 Task: Use the formula "MIRR" in spreadsheet "Project portfolio".
Action: Mouse moved to (555, 302)
Screenshot: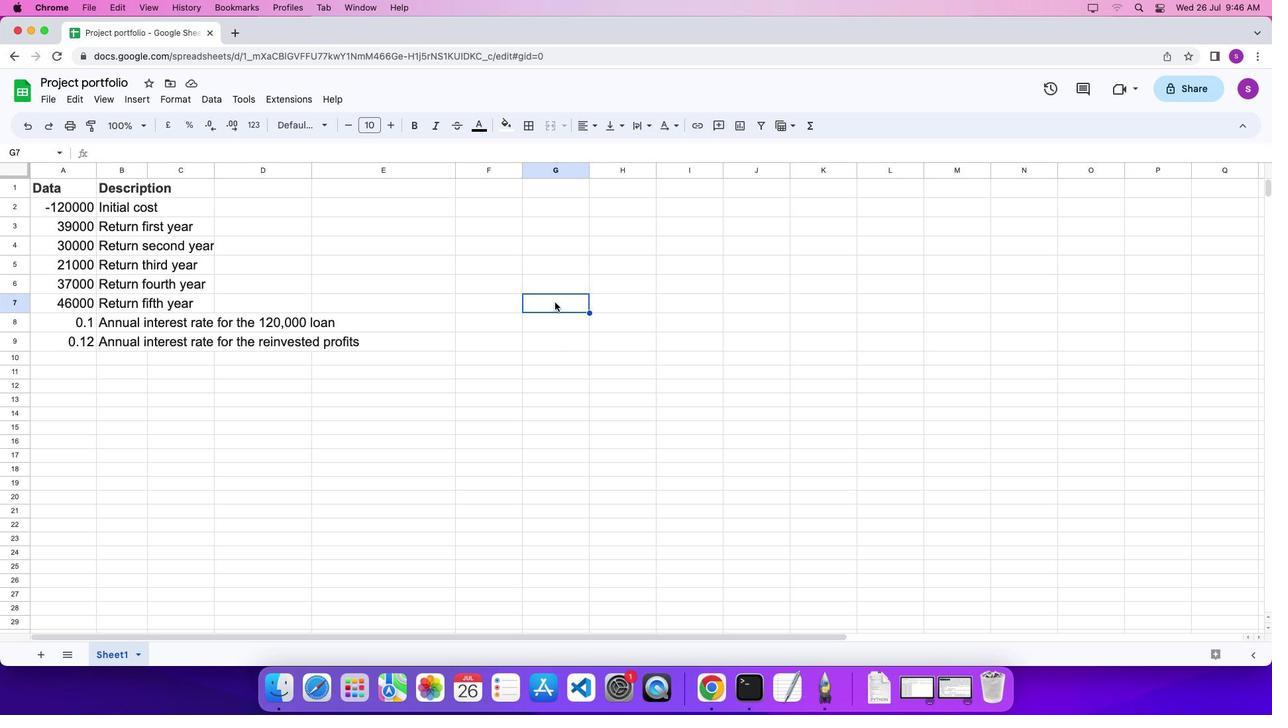 
Action: Mouse pressed left at (555, 302)
Screenshot: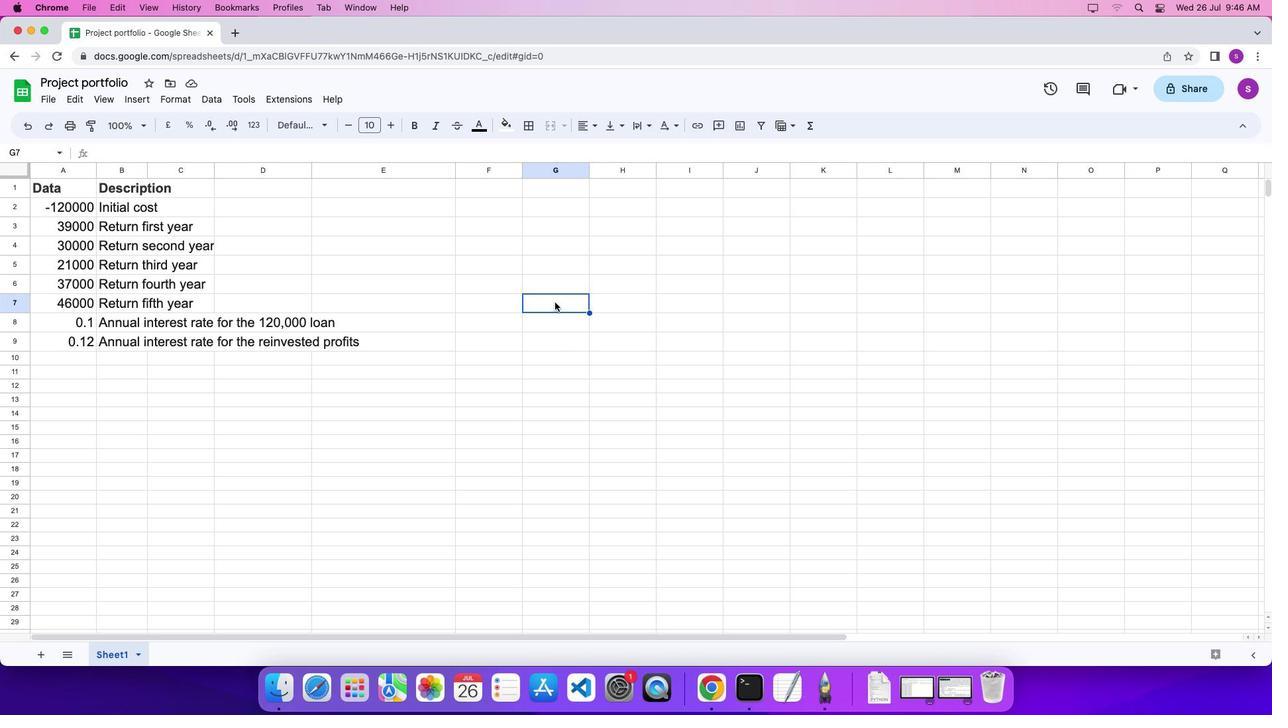 
Action: Key pressed '='
Screenshot: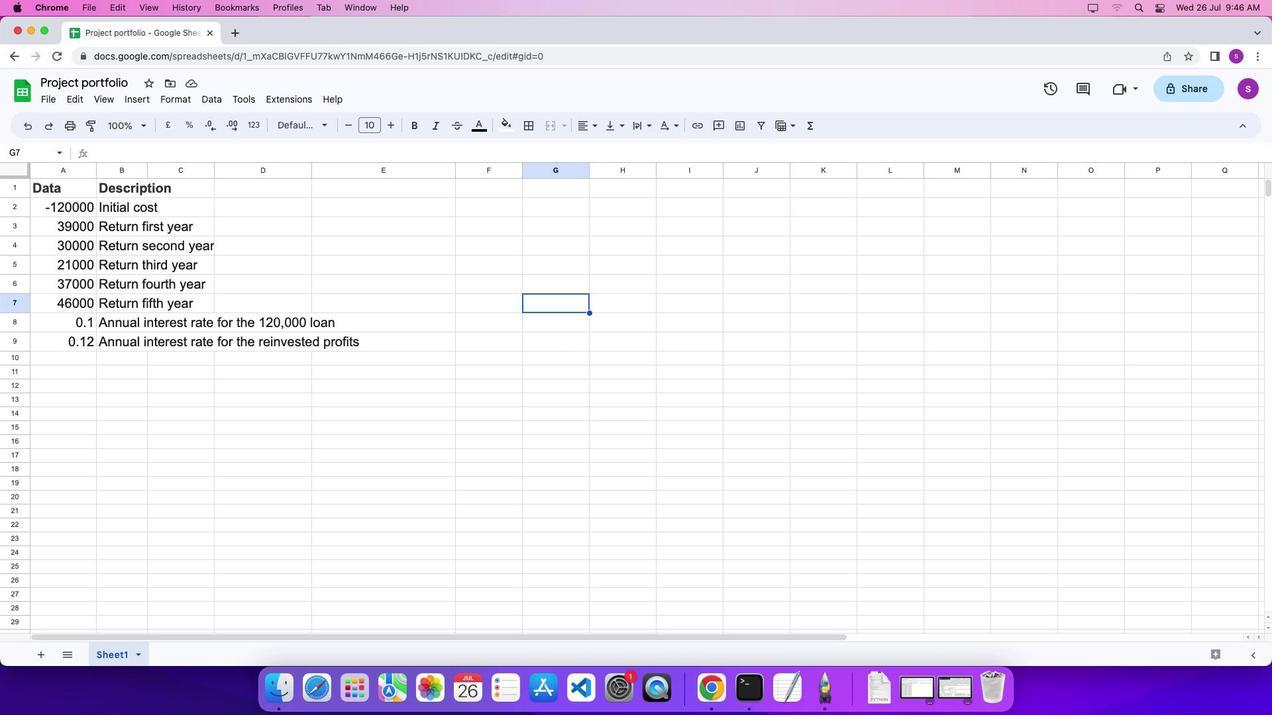 
Action: Mouse moved to (802, 120)
Screenshot: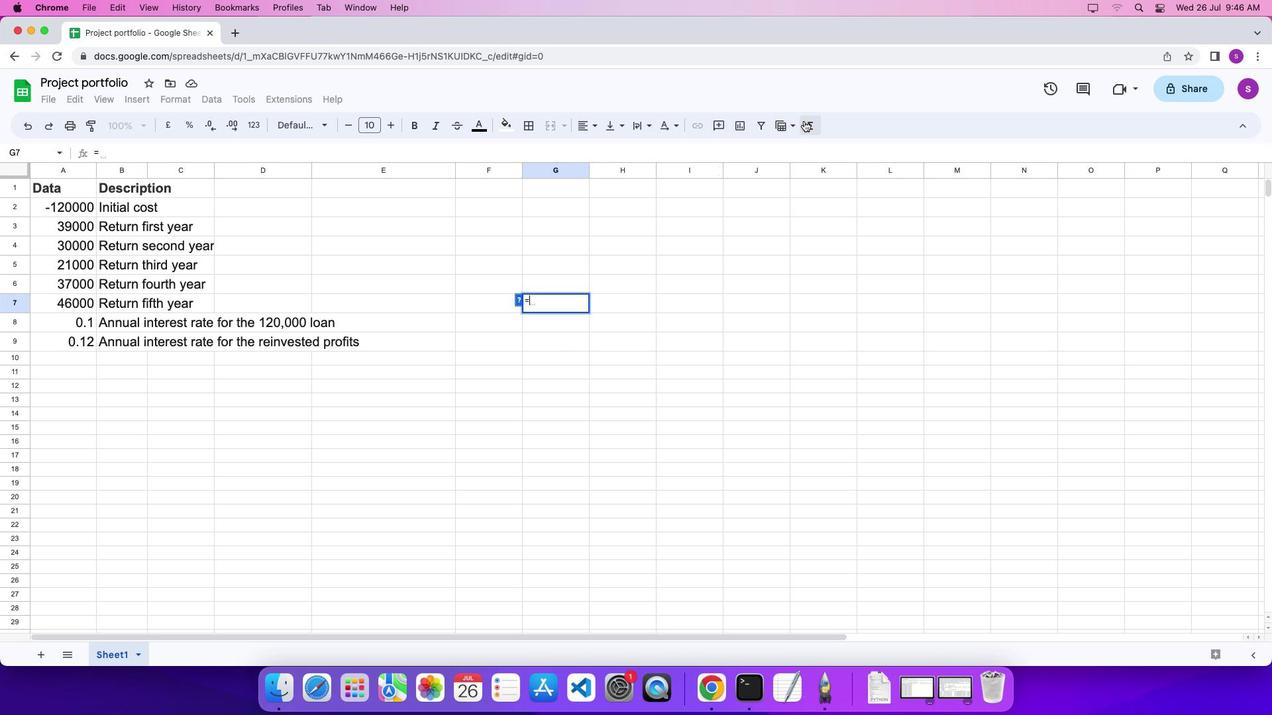 
Action: Mouse pressed left at (802, 120)
Screenshot: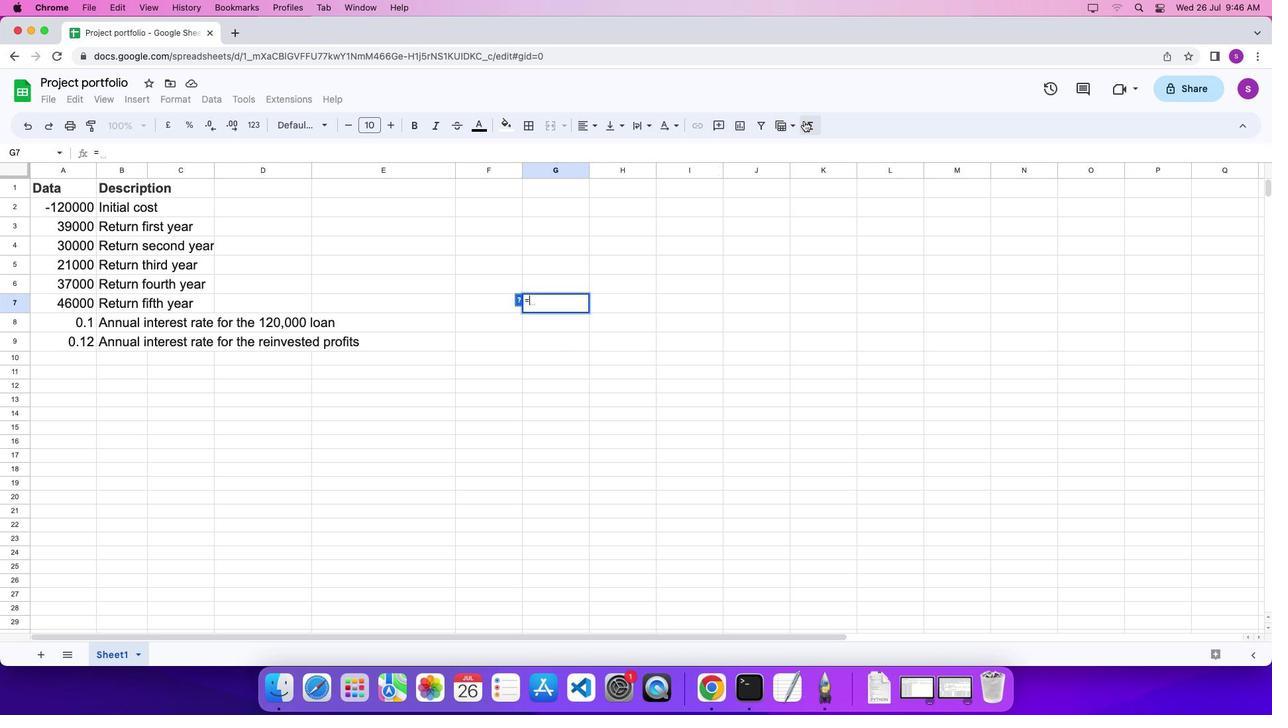
Action: Mouse moved to (1007, 641)
Screenshot: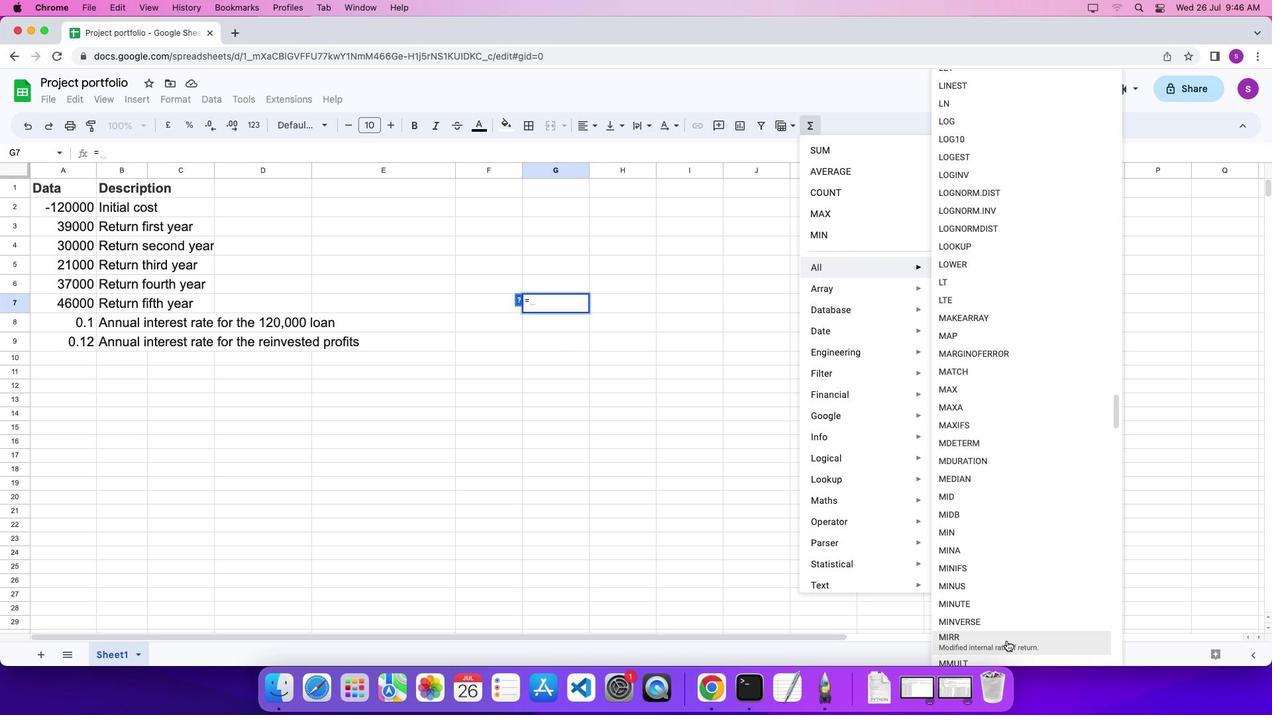 
Action: Mouse pressed left at (1007, 641)
Screenshot: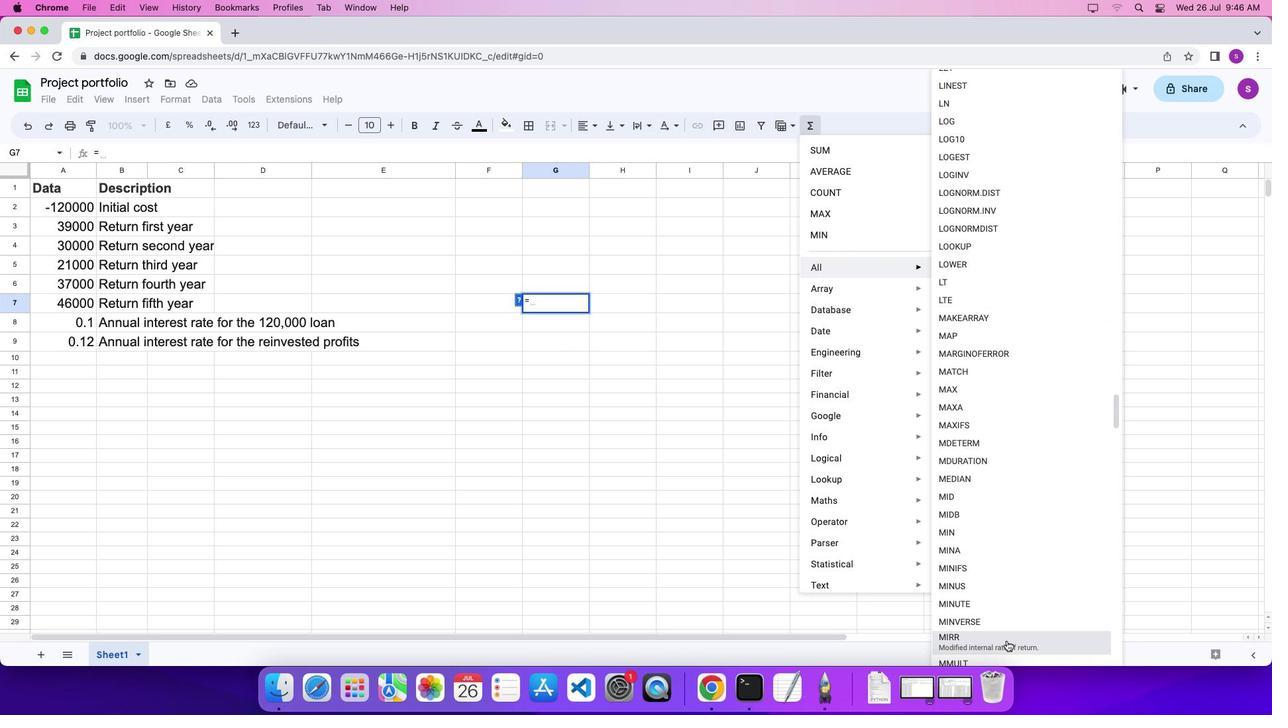 
Action: Mouse moved to (55, 202)
Screenshot: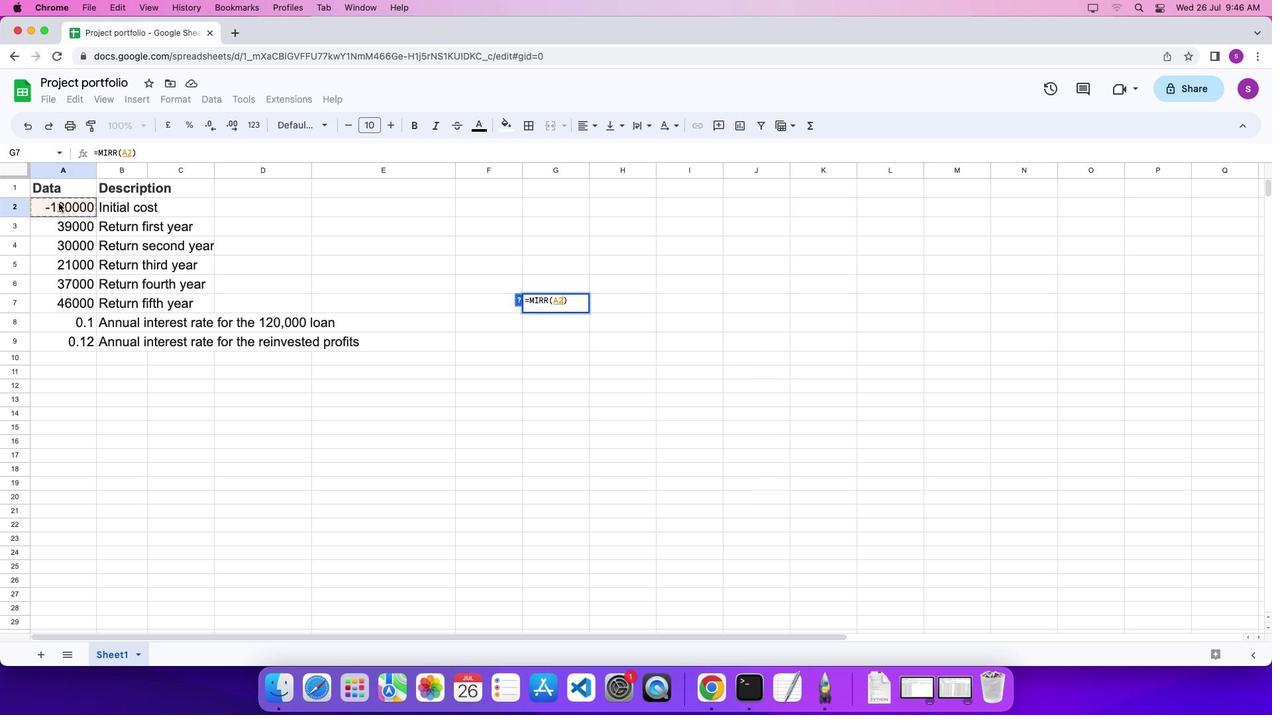 
Action: Mouse pressed left at (55, 202)
Screenshot: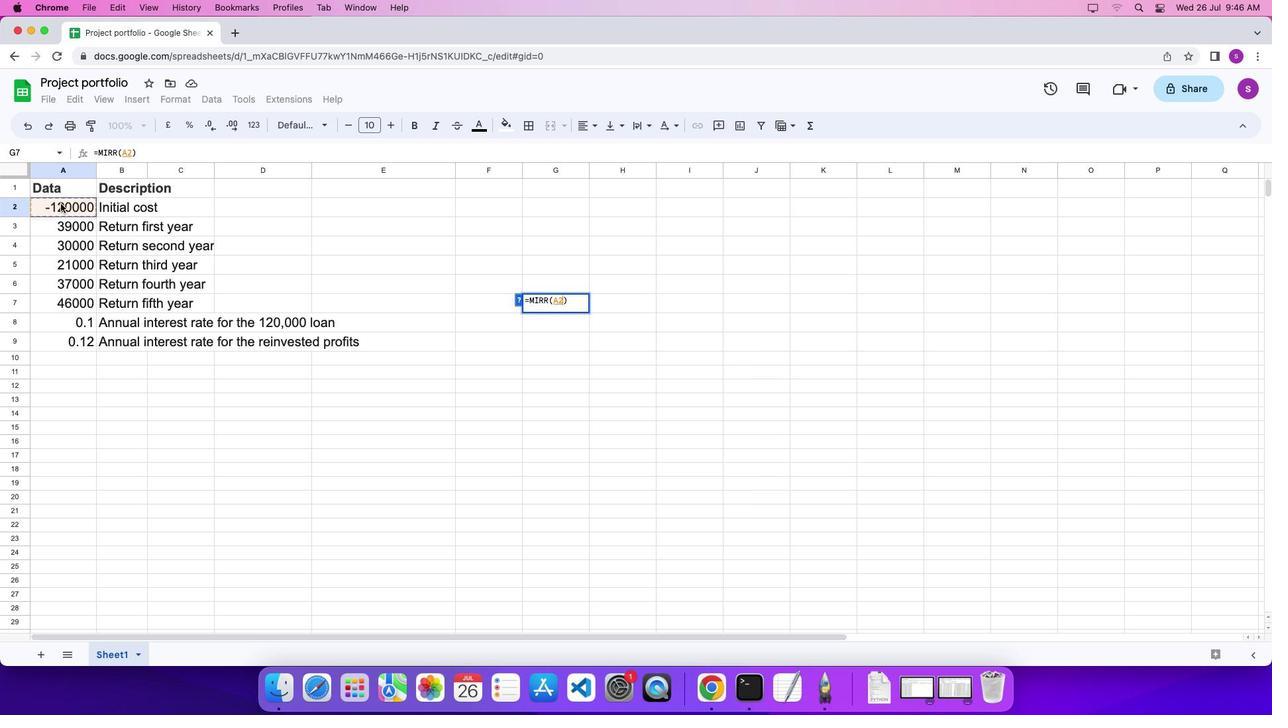 
Action: Mouse moved to (71, 300)
Screenshot: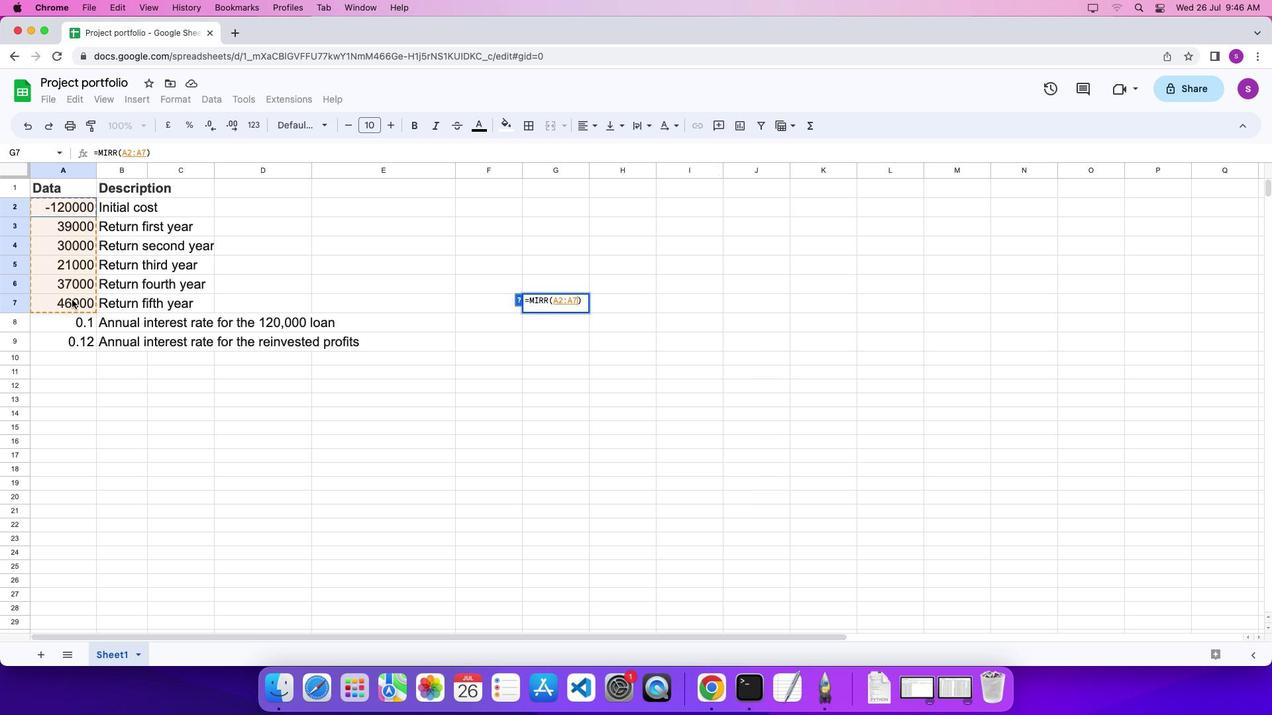 
Action: Key pressed ','
Screenshot: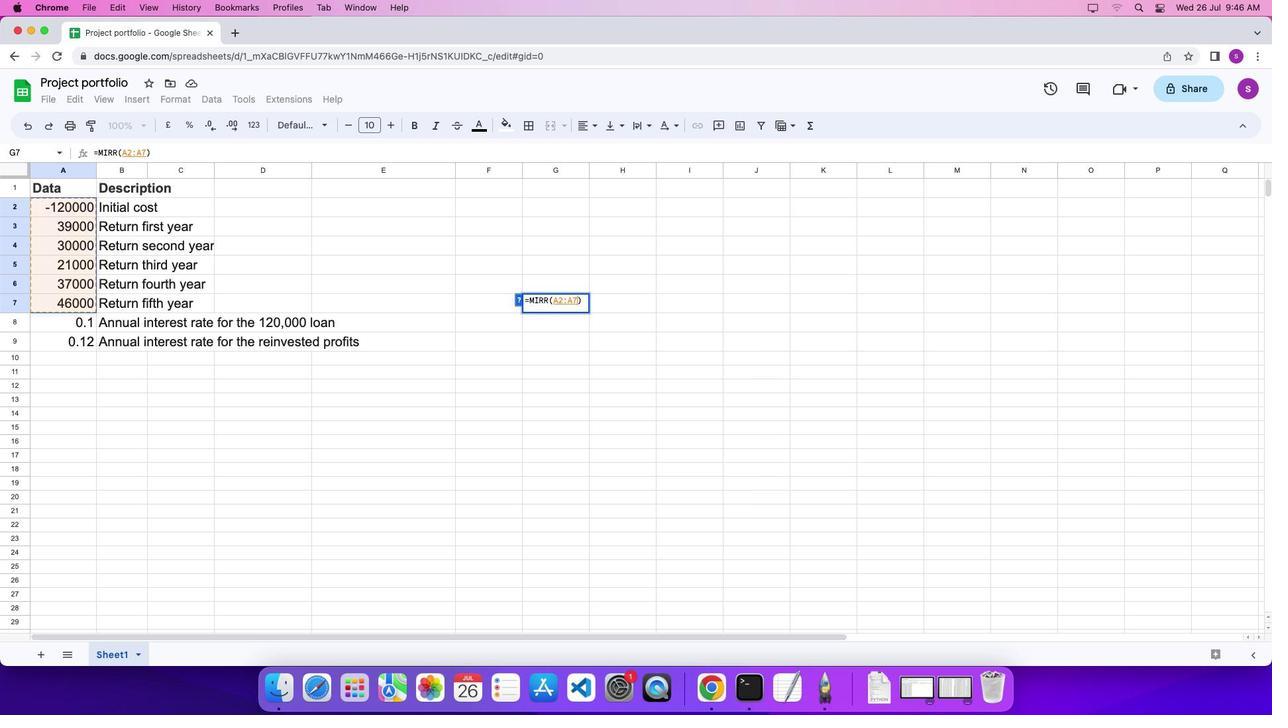 
Action: Mouse moved to (76, 322)
Screenshot: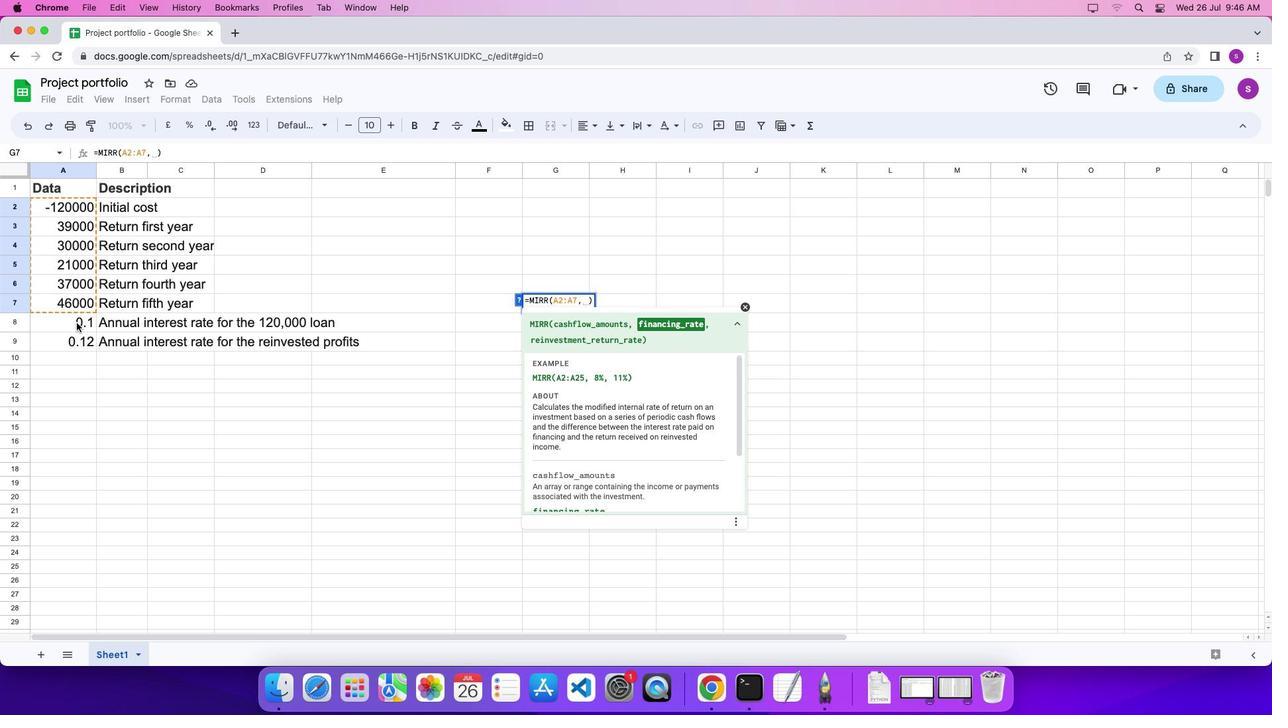 
Action: Mouse pressed left at (76, 322)
Screenshot: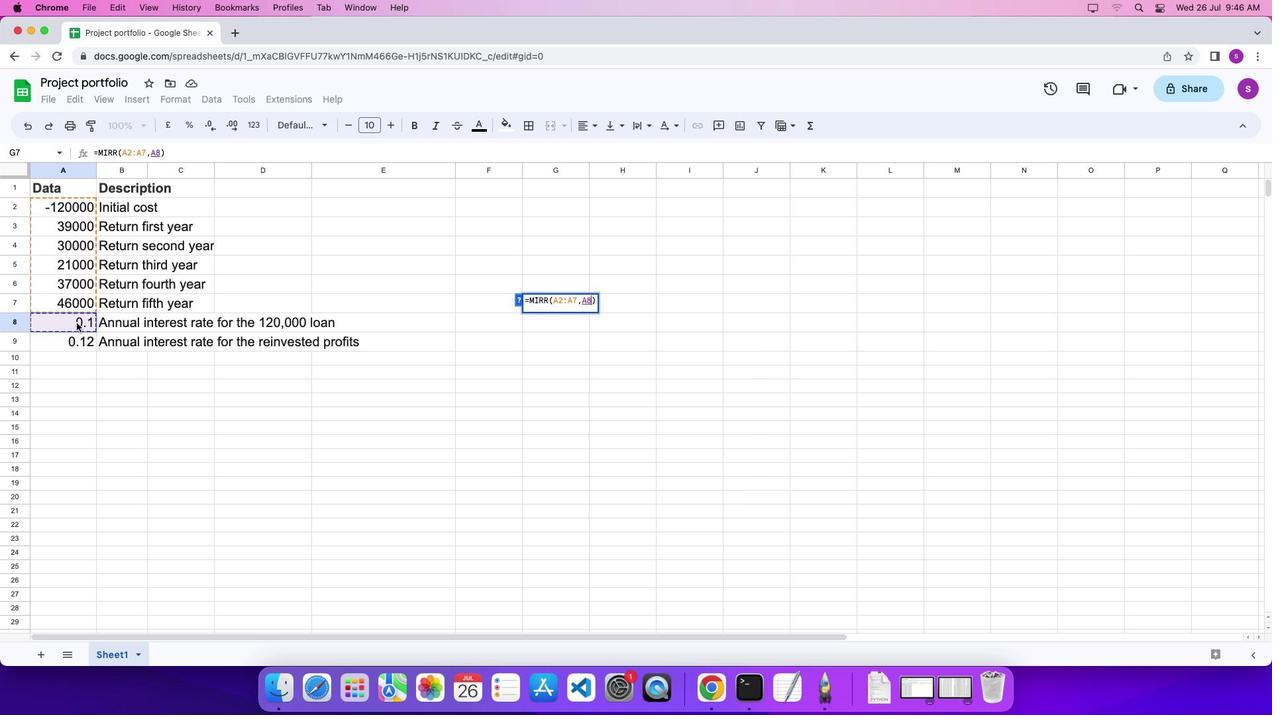 
Action: Mouse moved to (77, 323)
Screenshot: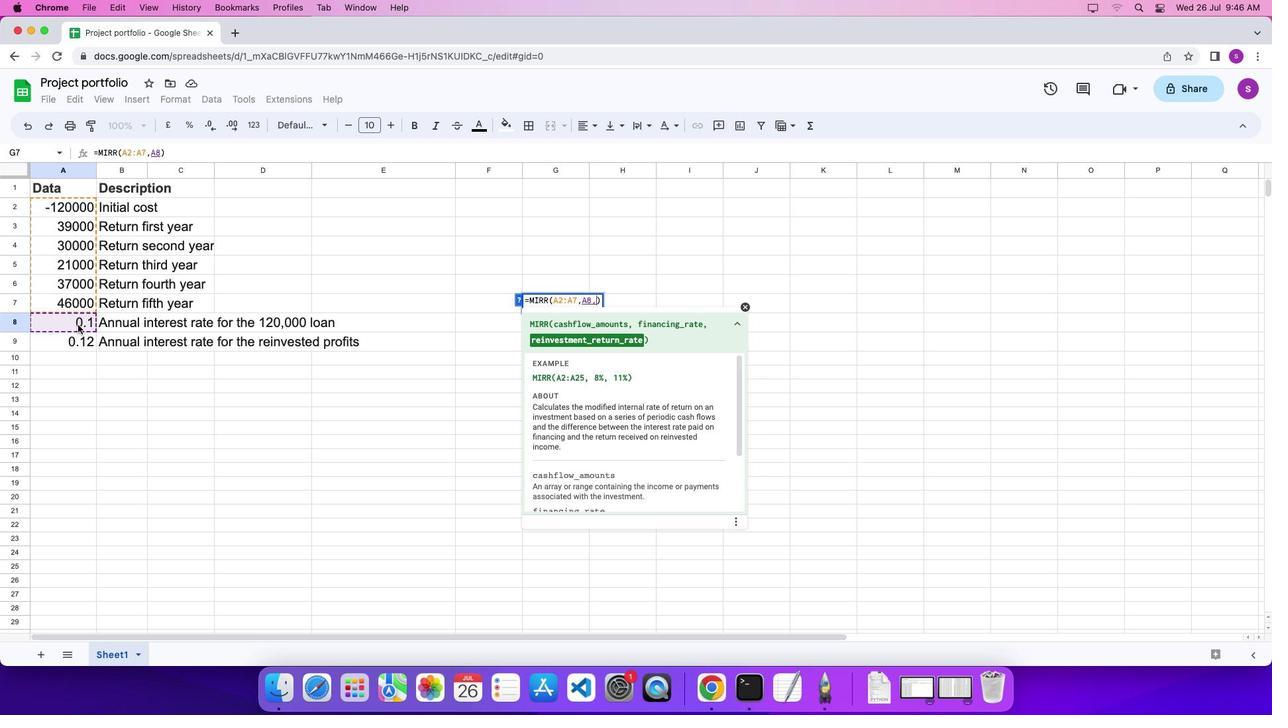 
Action: Key pressed ','
Screenshot: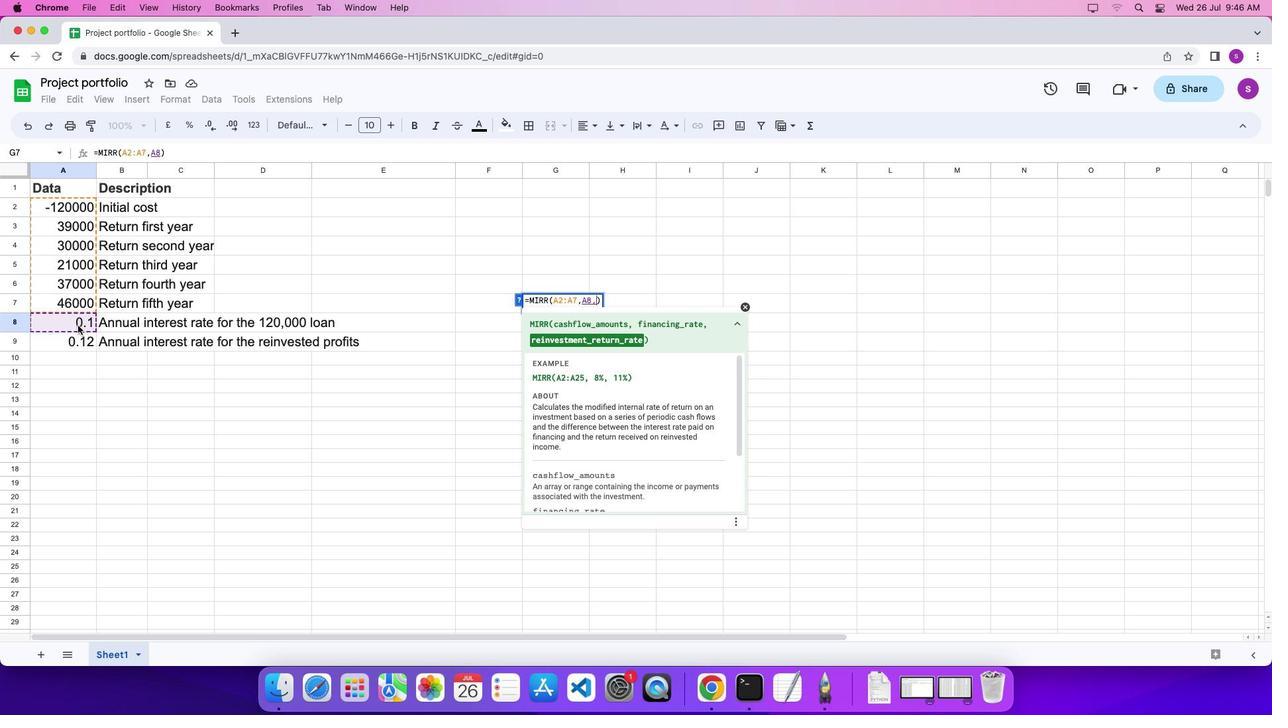 
Action: Mouse moved to (77, 341)
Screenshot: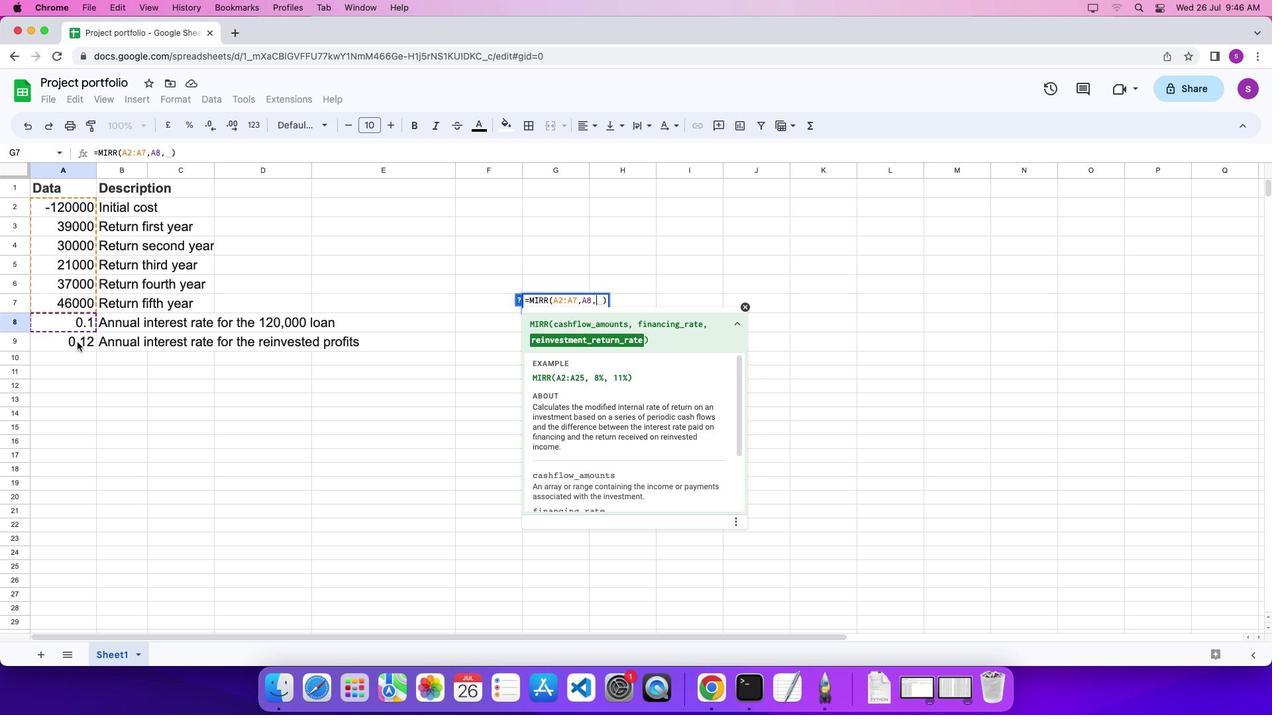 
Action: Mouse pressed left at (77, 341)
Screenshot: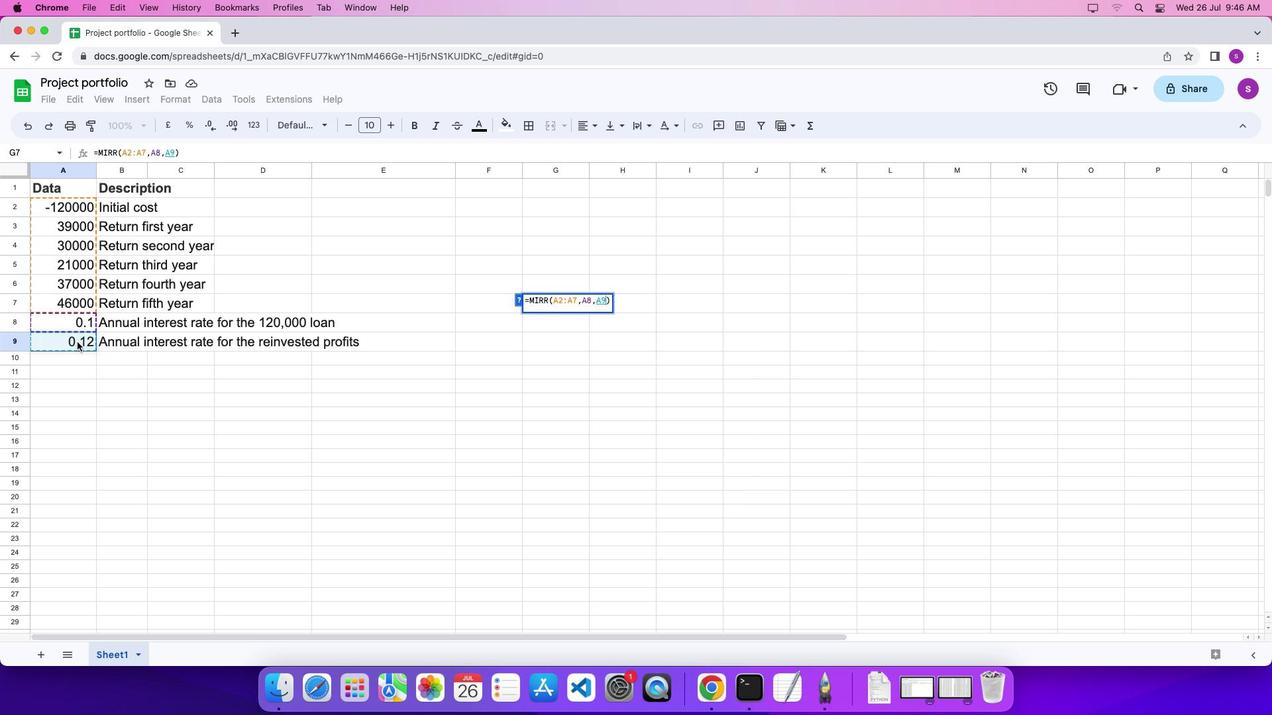 
Action: Mouse moved to (76, 342)
Screenshot: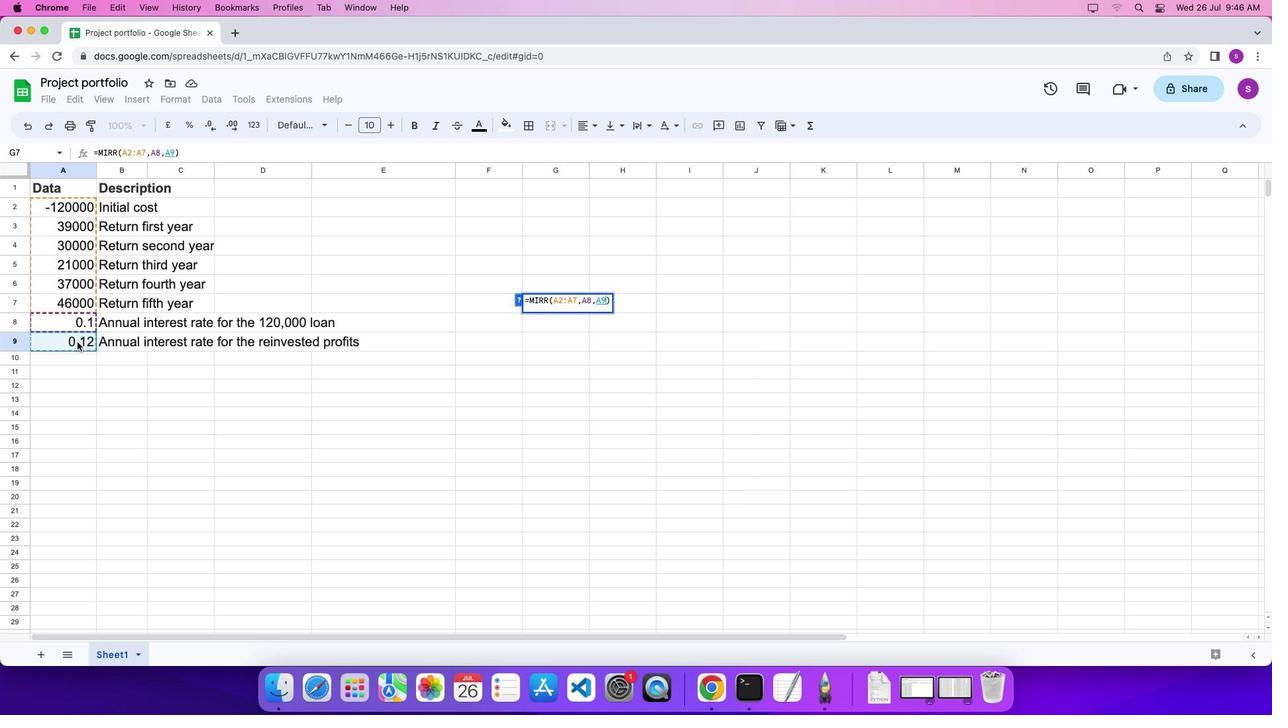 
Action: Key pressed '\x03'
Screenshot: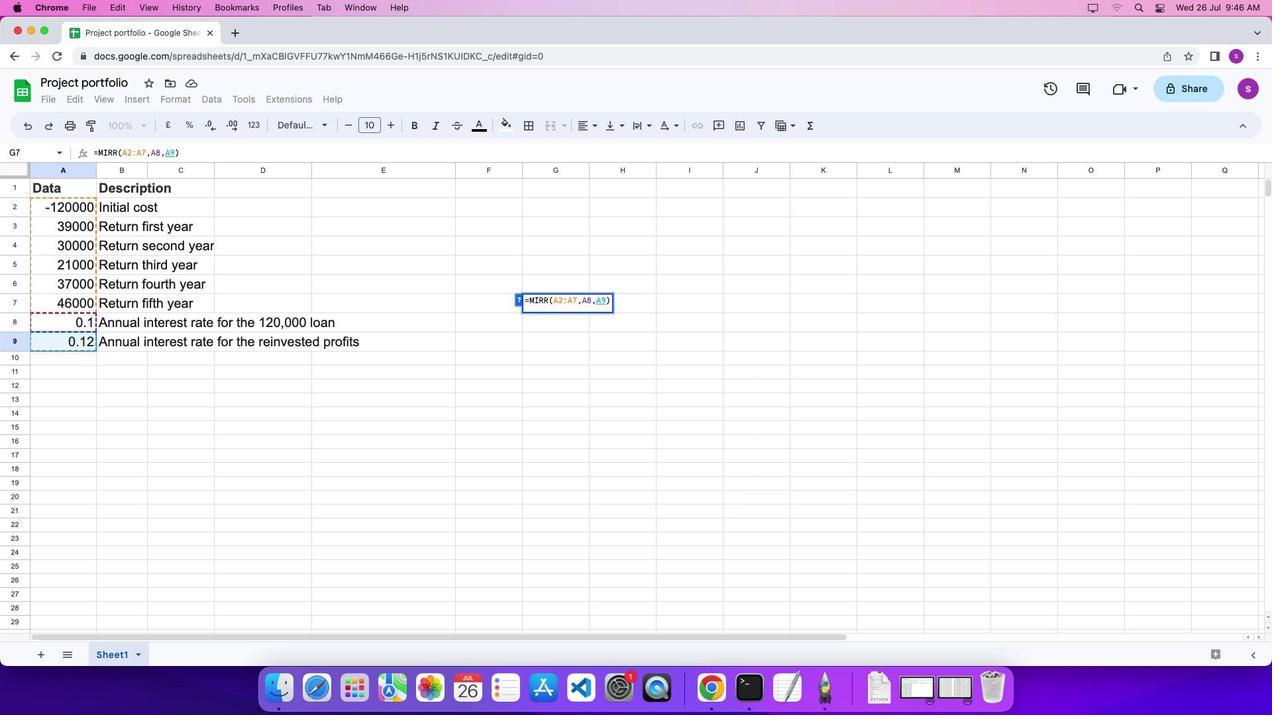 
